 Task: Add "Join Card" Button Button0024  to Card Card0024 in Board Board0021 in Workspace Development in Trello
Action: Mouse moved to (462, 526)
Screenshot: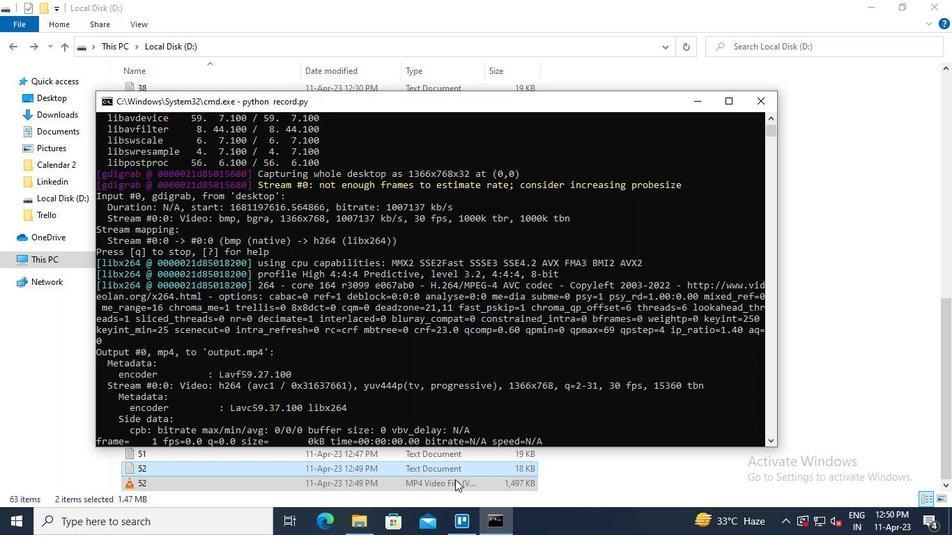 
Action: Mouse pressed left at (462, 526)
Screenshot: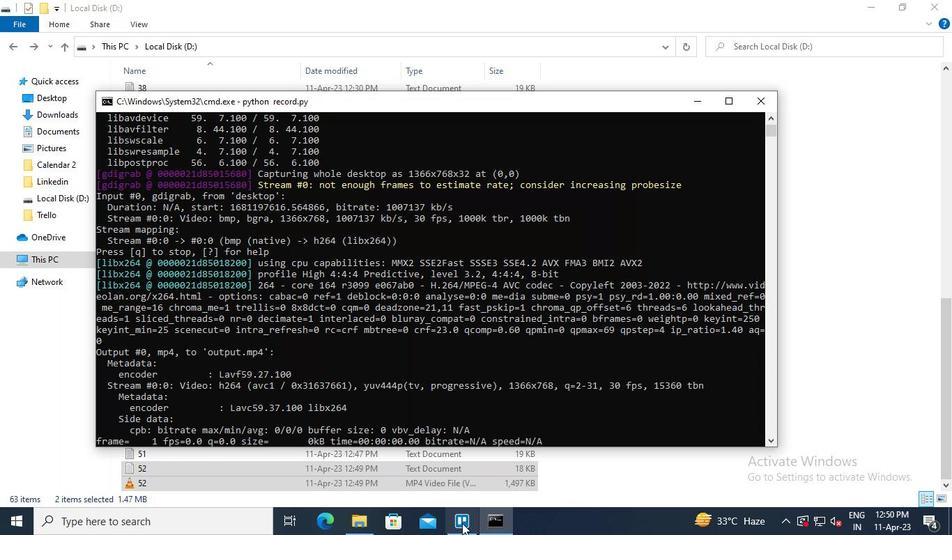 
Action: Mouse moved to (263, 441)
Screenshot: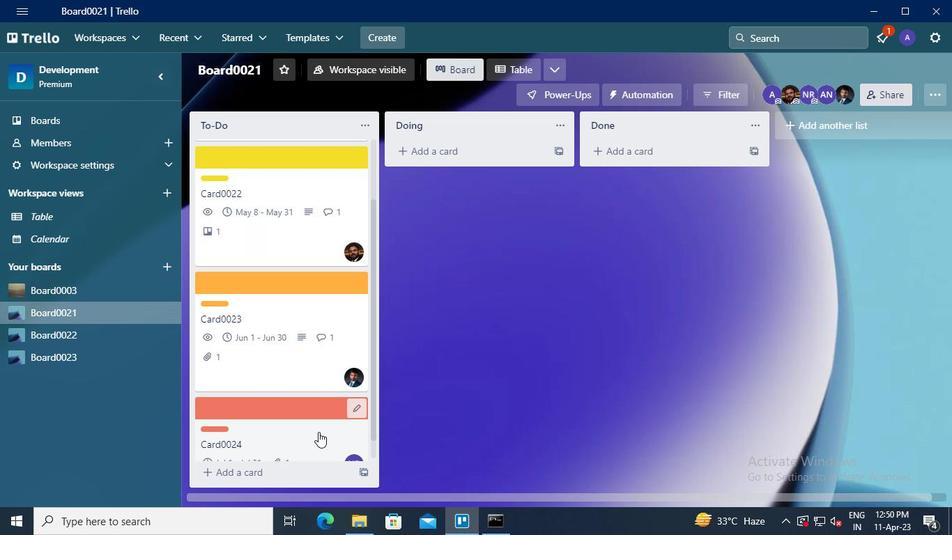 
Action: Mouse pressed left at (263, 441)
Screenshot: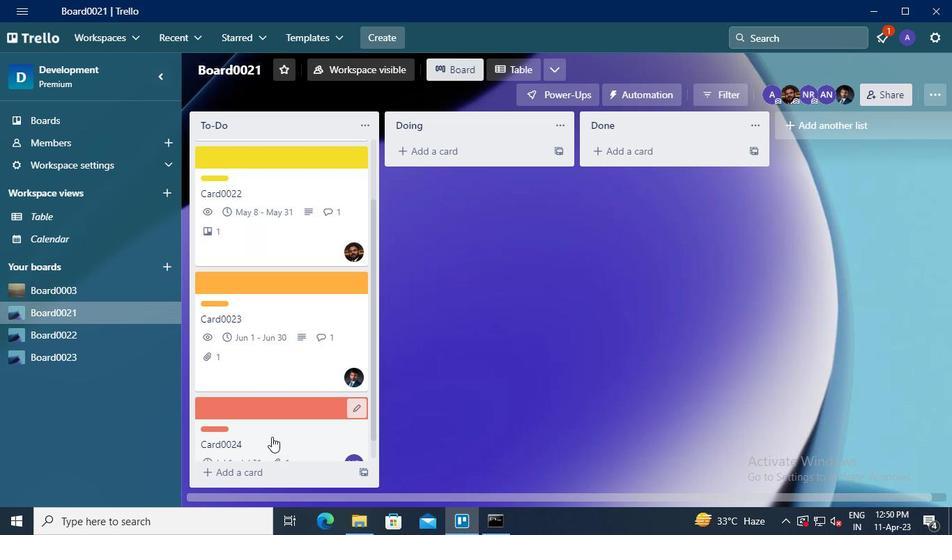 
Action: Mouse moved to (671, 396)
Screenshot: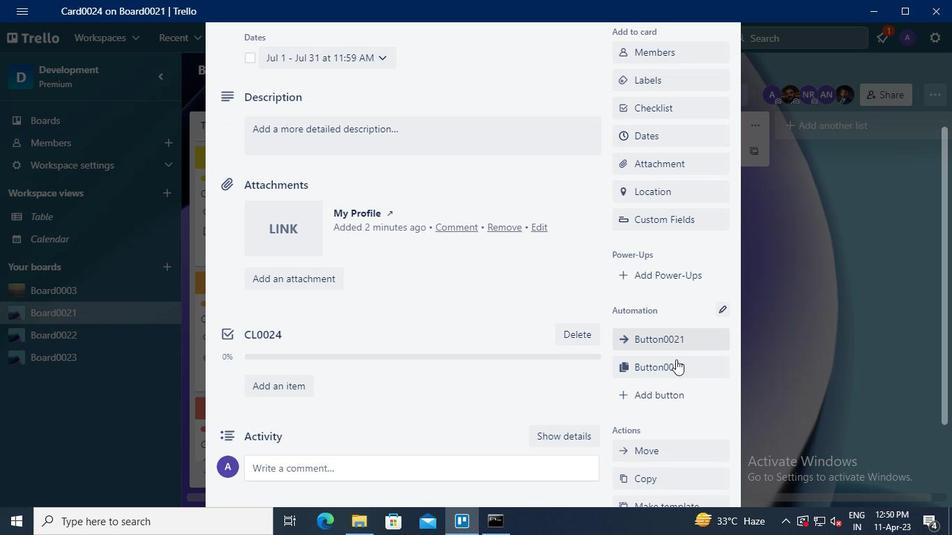 
Action: Mouse pressed left at (671, 396)
Screenshot: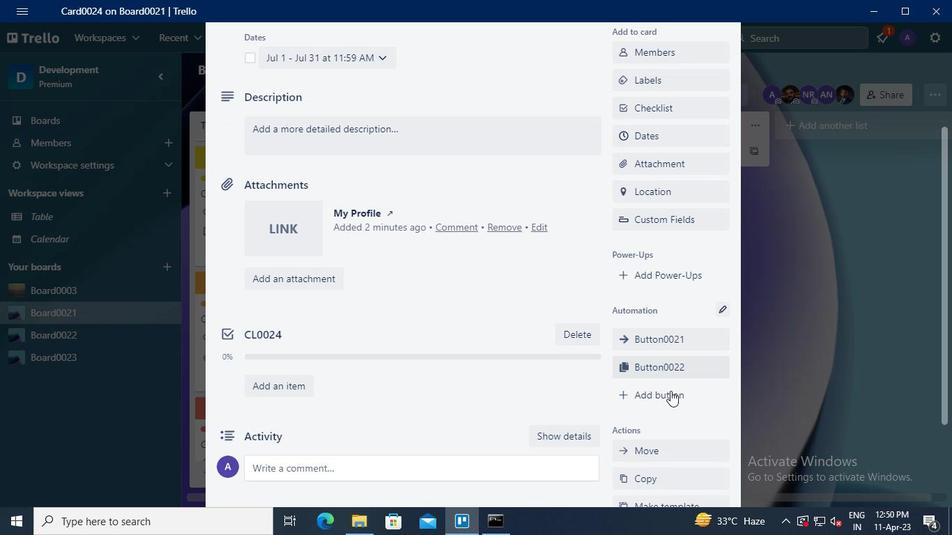 
Action: Mouse moved to (681, 217)
Screenshot: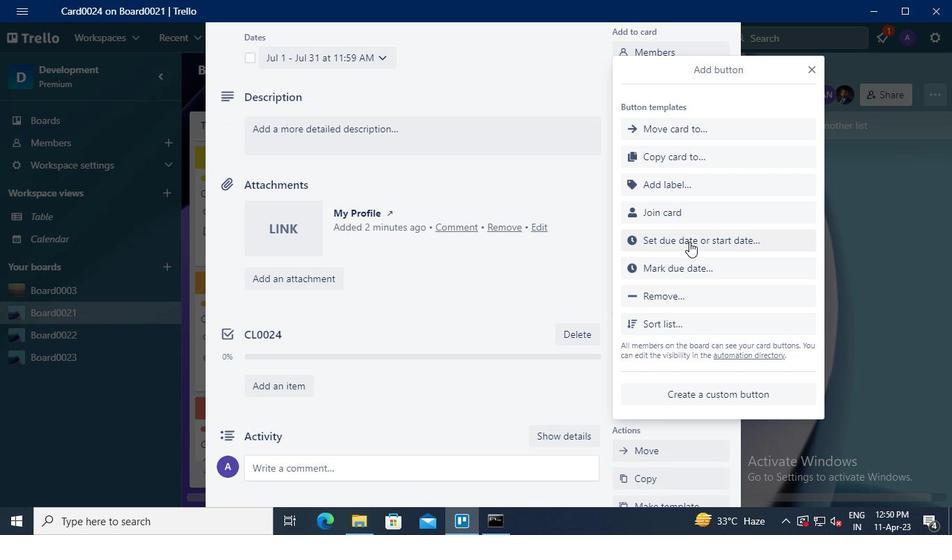 
Action: Mouse pressed left at (681, 217)
Screenshot: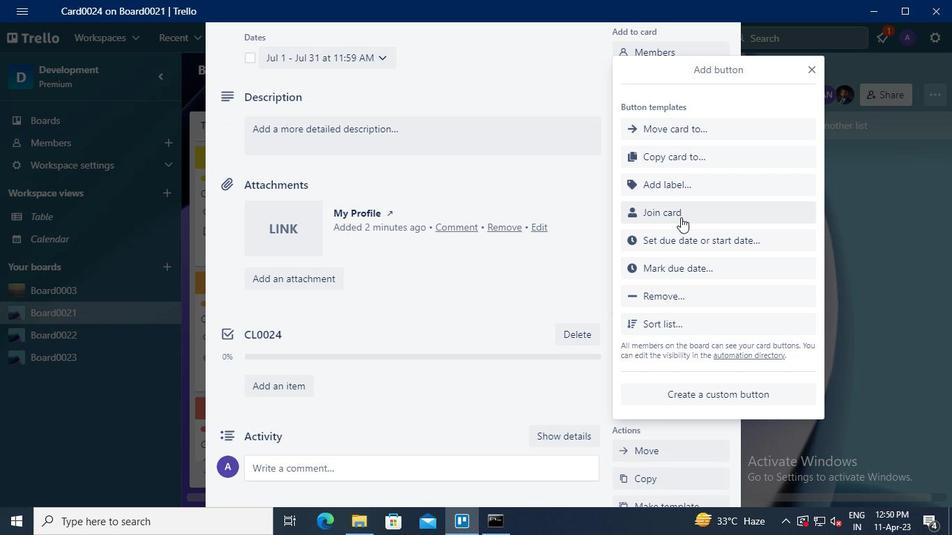 
Action: Mouse moved to (695, 197)
Screenshot: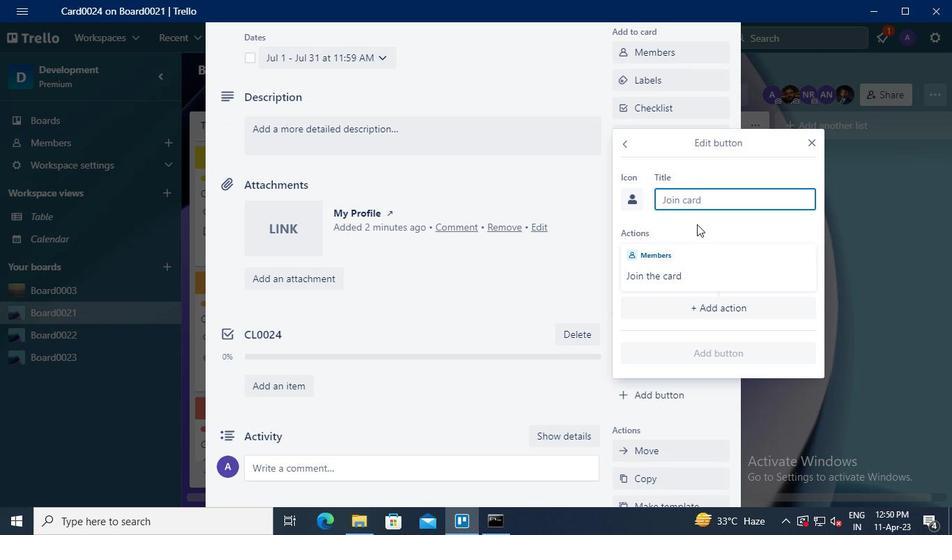 
Action: Mouse pressed left at (695, 197)
Screenshot: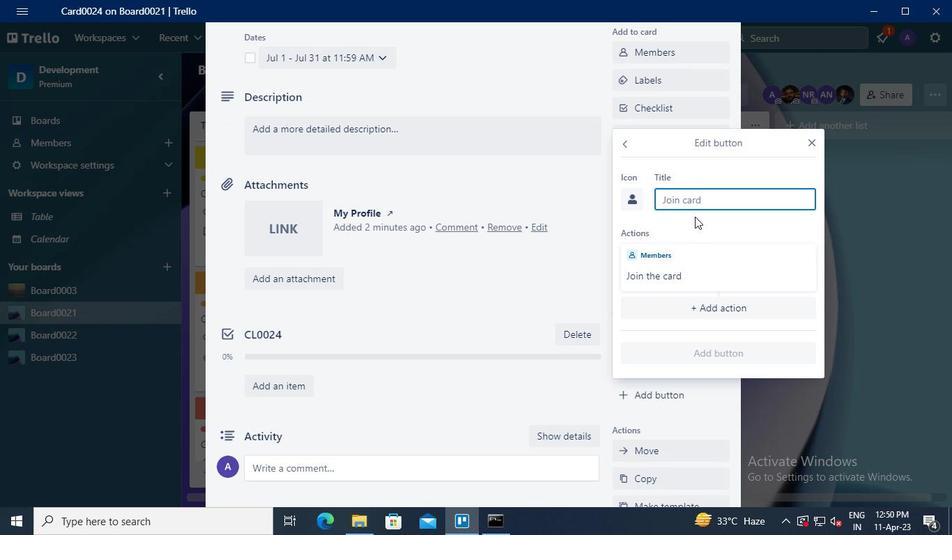 
Action: Keyboard Key.shift
Screenshot: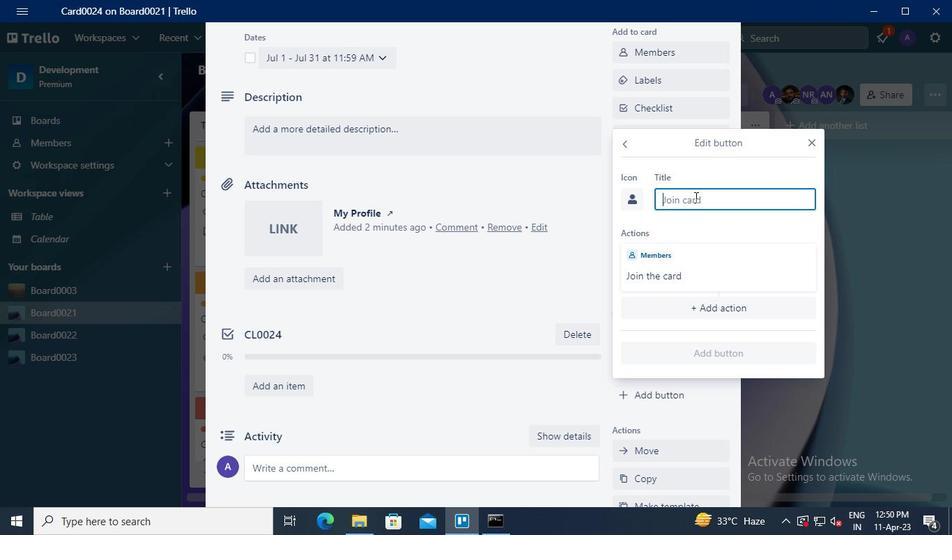 
Action: Keyboard B
Screenshot: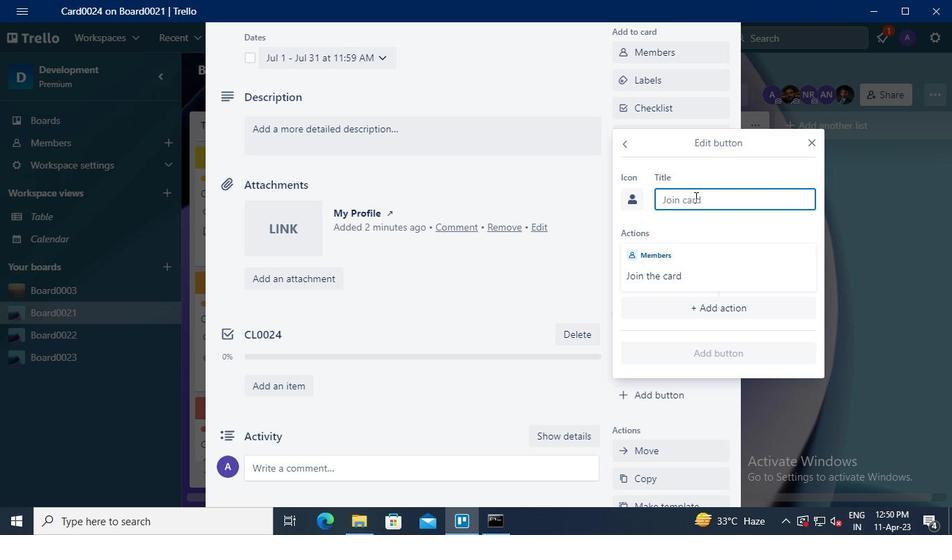 
Action: Keyboard u
Screenshot: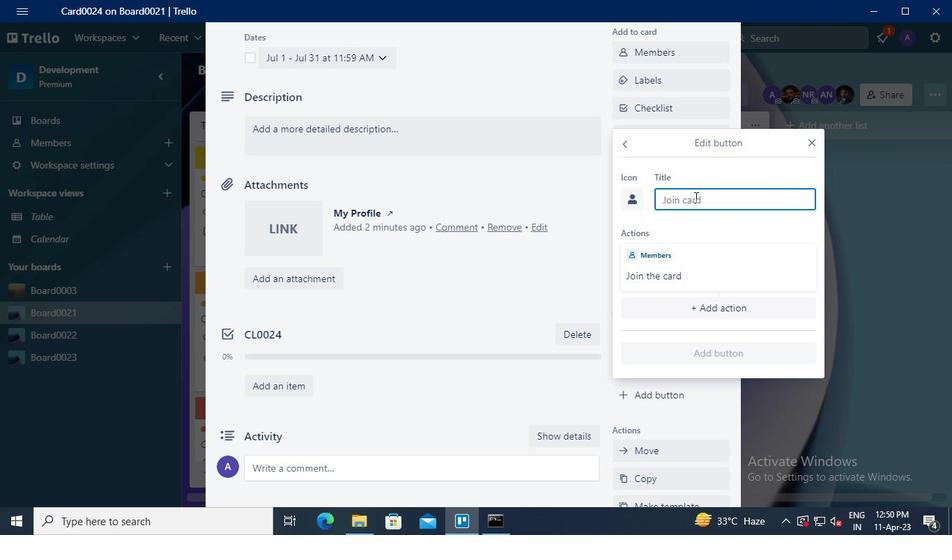 
Action: Keyboard t
Screenshot: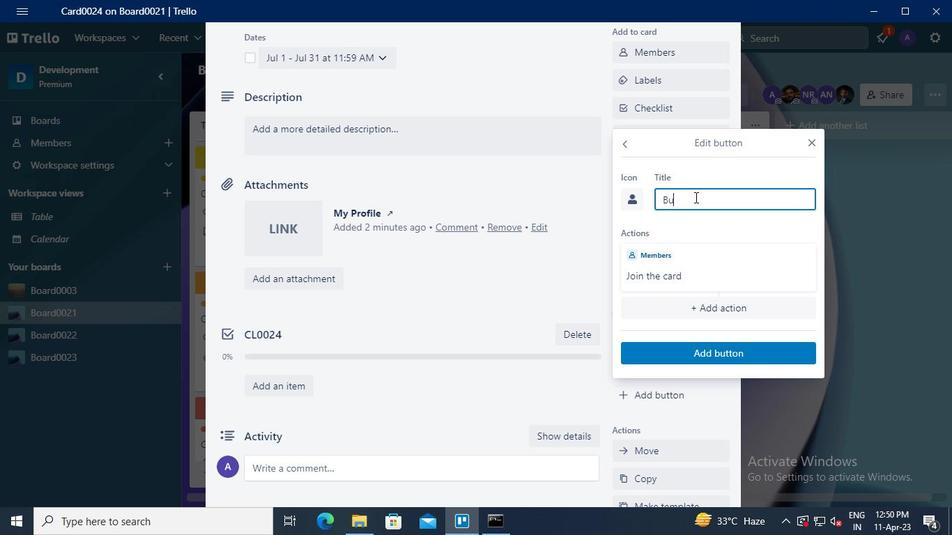 
Action: Keyboard t
Screenshot: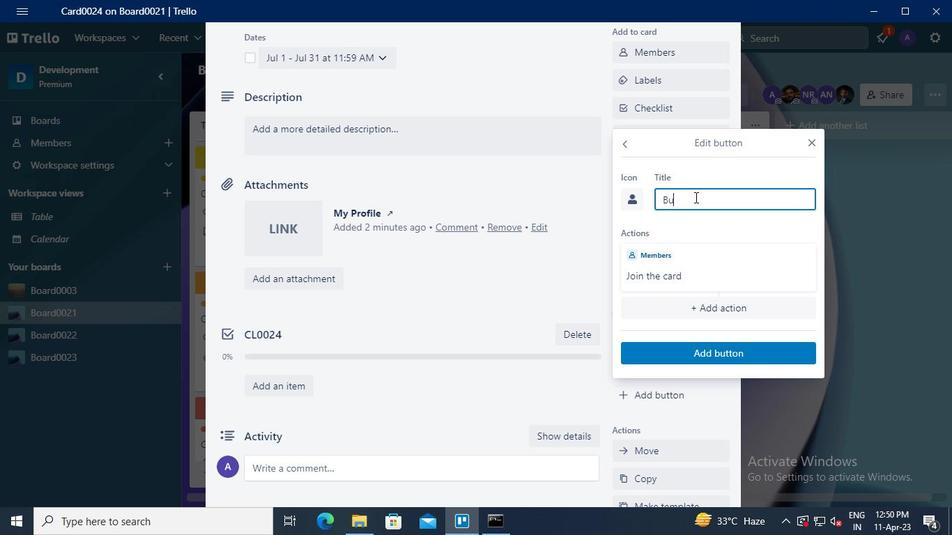 
Action: Keyboard o
Screenshot: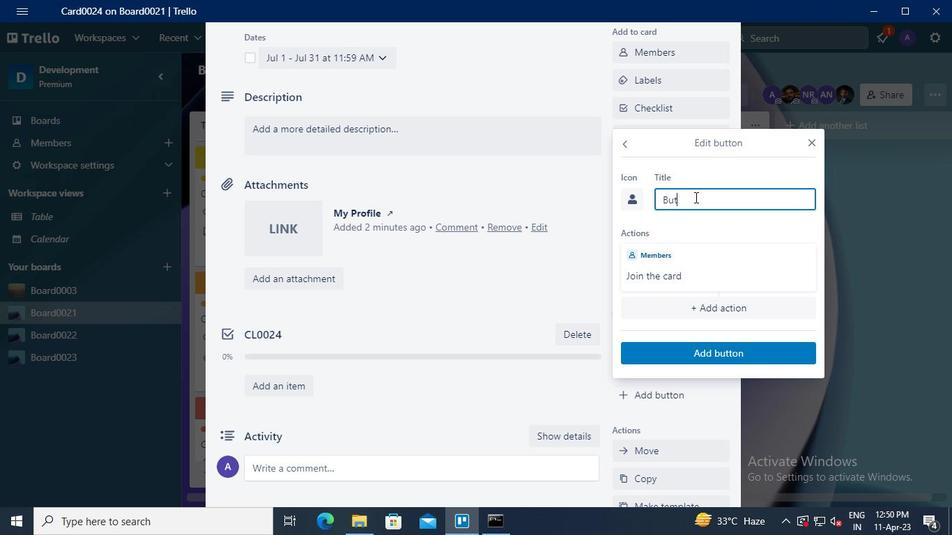 
Action: Keyboard n
Screenshot: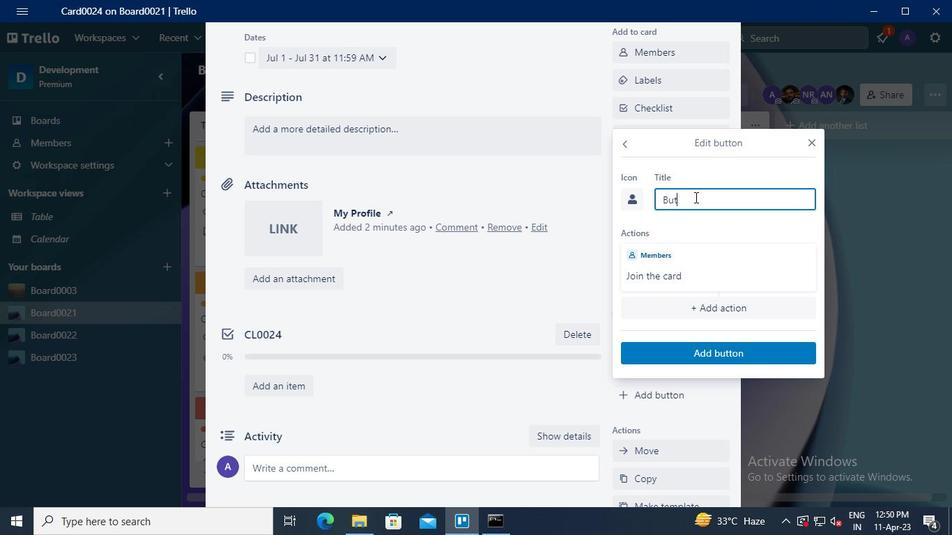 
Action: Keyboard <96>
Screenshot: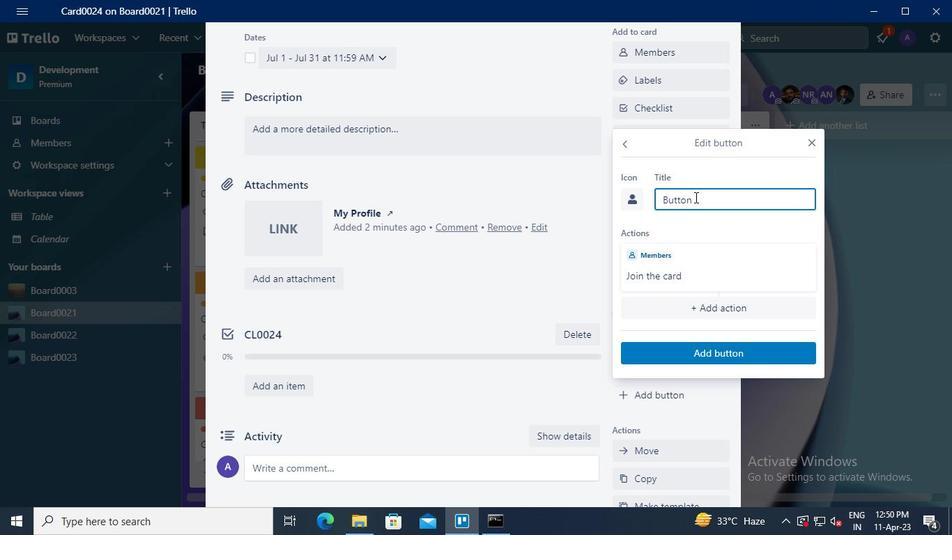 
Action: Keyboard <96>
Screenshot: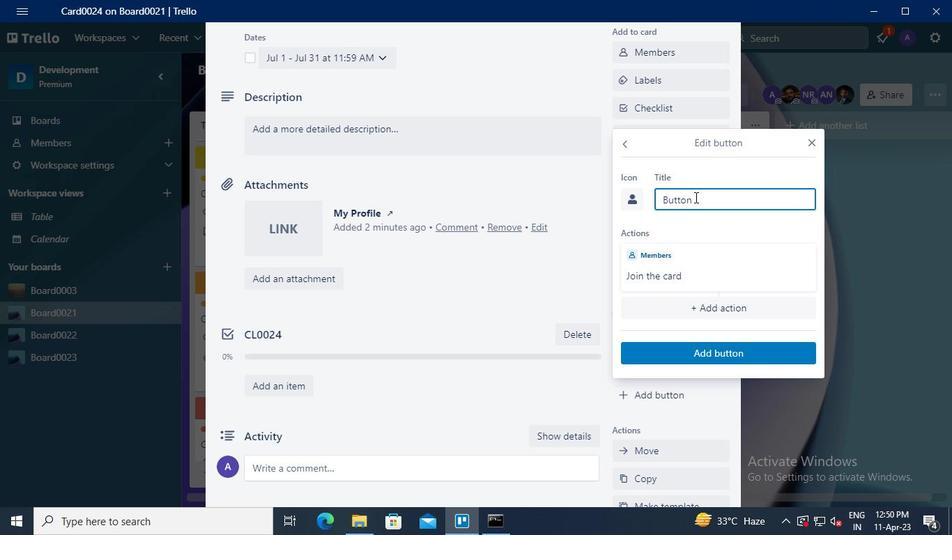 
Action: Keyboard <98>
Screenshot: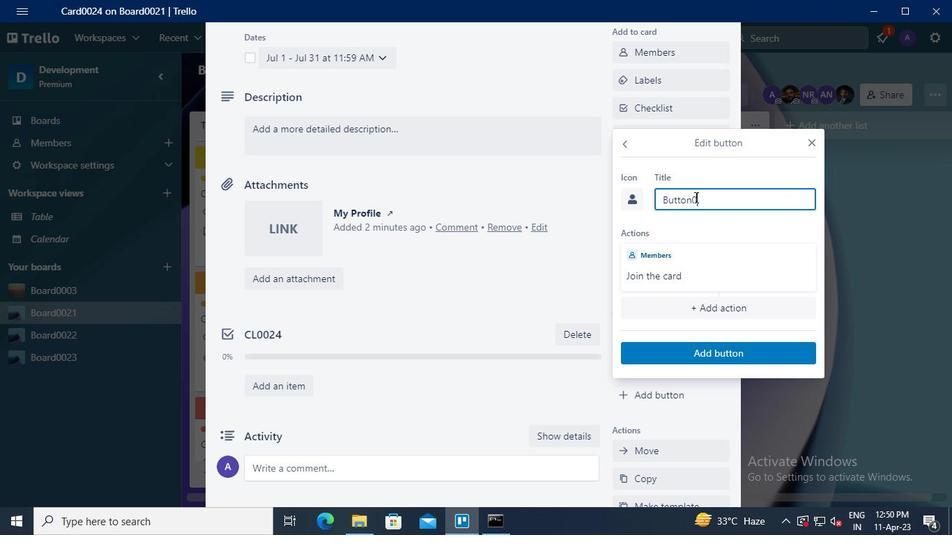 
Action: Keyboard <100>
Screenshot: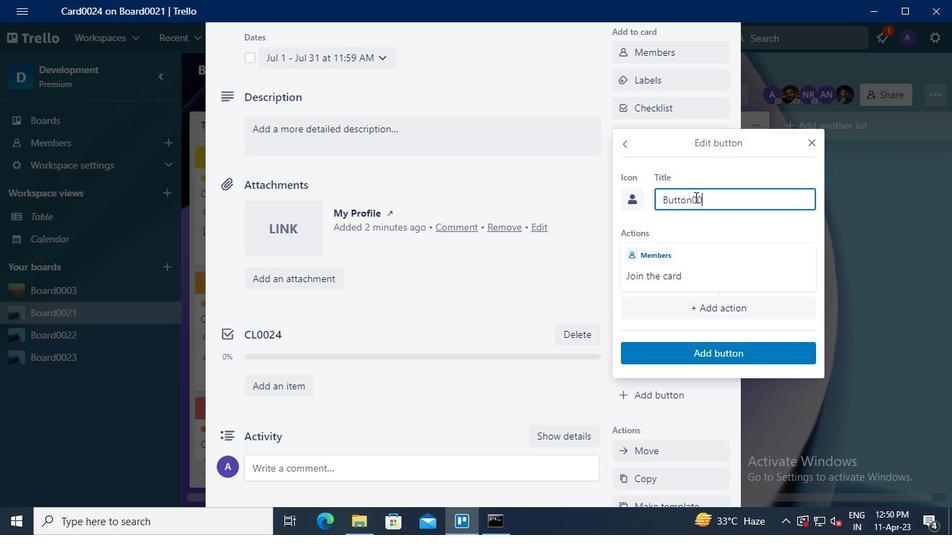 
Action: Mouse moved to (742, 349)
Screenshot: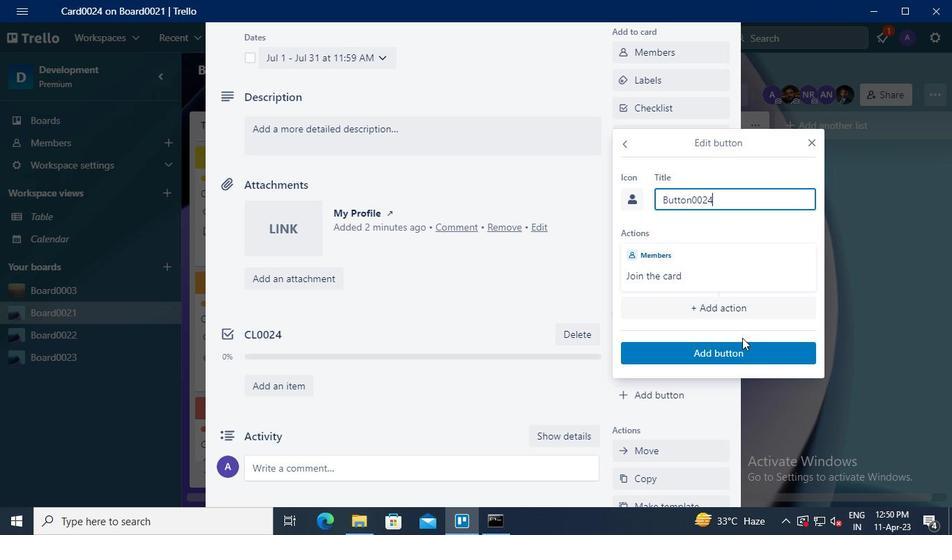 
Action: Mouse pressed left at (742, 349)
Screenshot: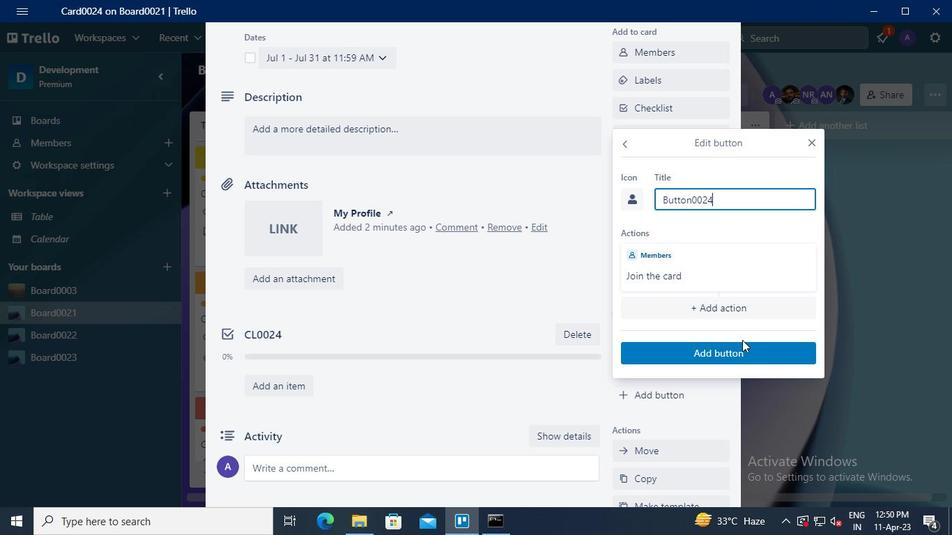 
Action: Mouse moved to (489, 535)
Screenshot: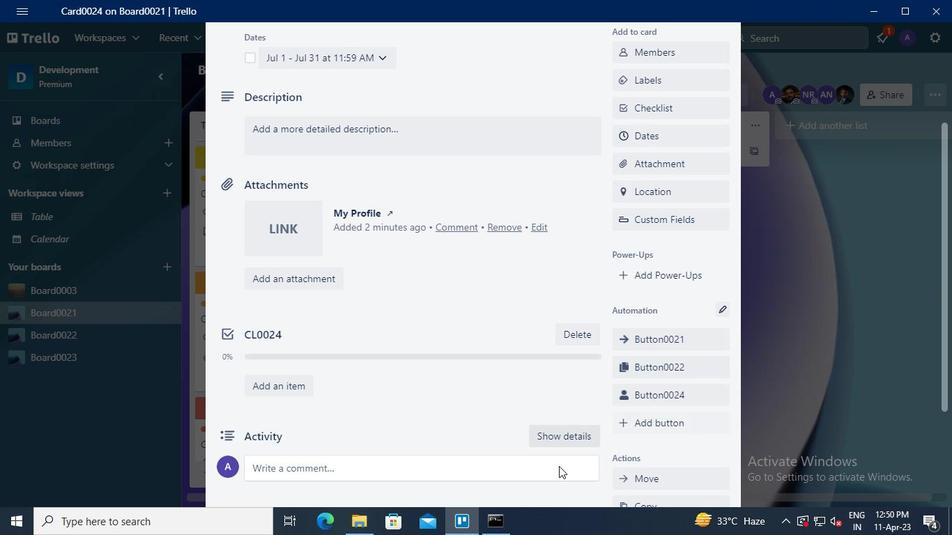 
Action: Mouse pressed left at (489, 535)
Screenshot: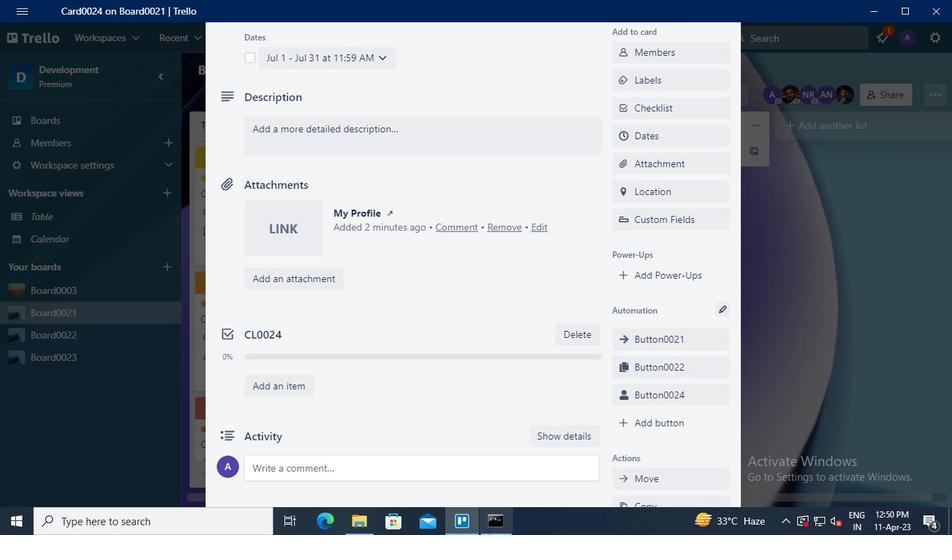 
Action: Mouse moved to (761, 109)
Screenshot: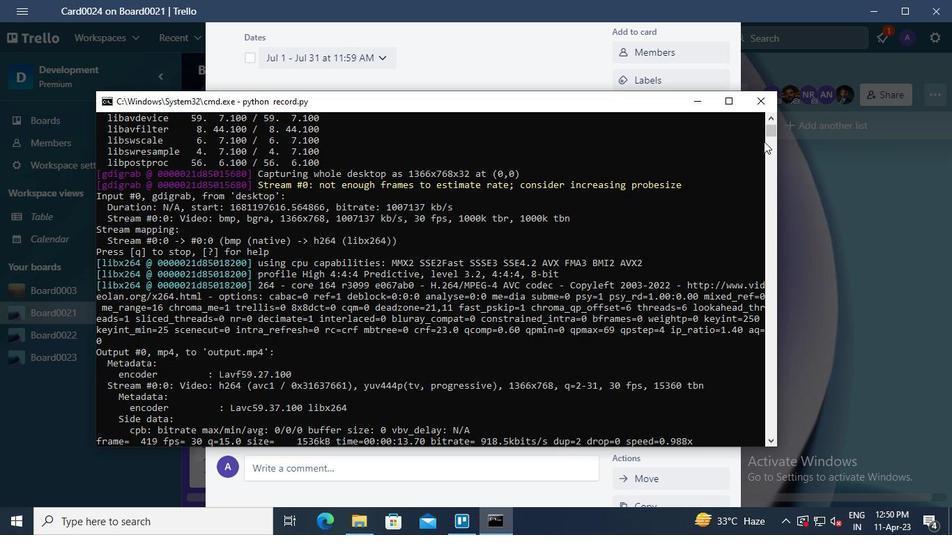 
Action: Mouse pressed left at (761, 109)
Screenshot: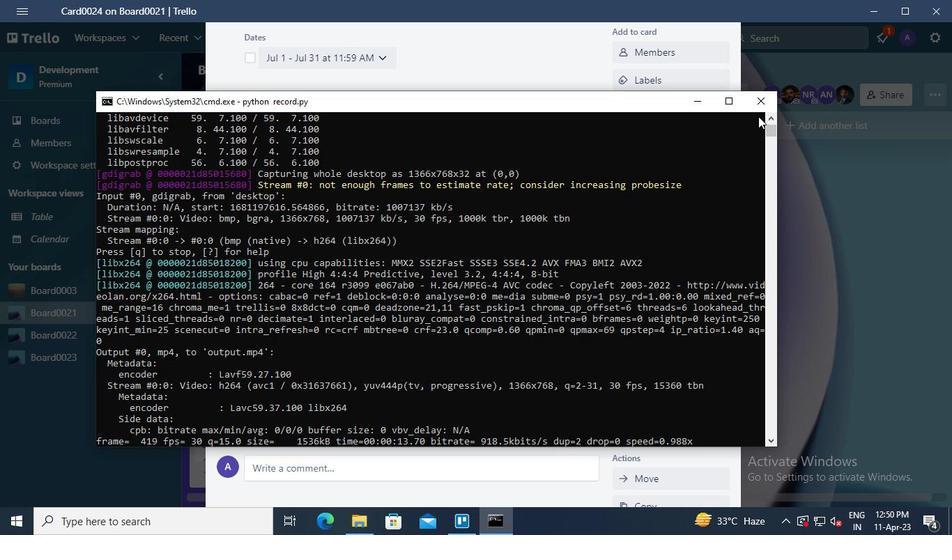 
